 Task: Add or remove email addresses from the Safe Senders list in Outlook.
Action: Mouse moved to (141, 87)
Screenshot: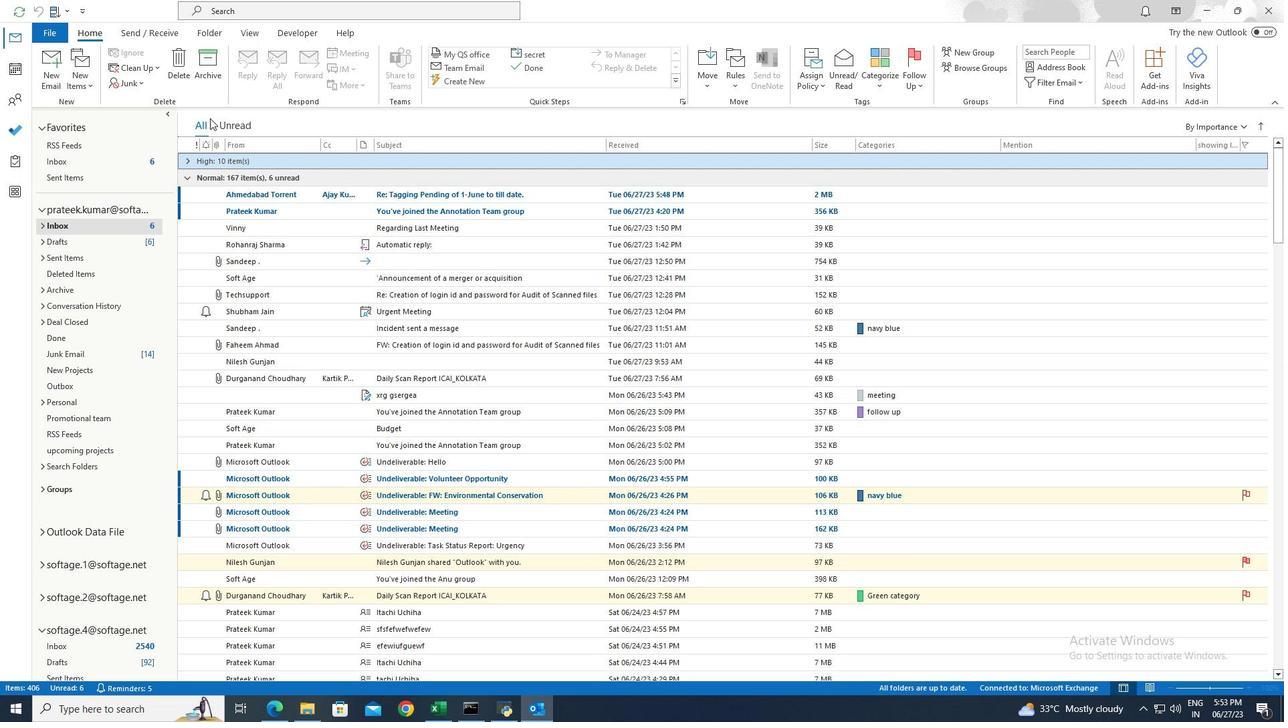 
Action: Mouse pressed left at (141, 87)
Screenshot: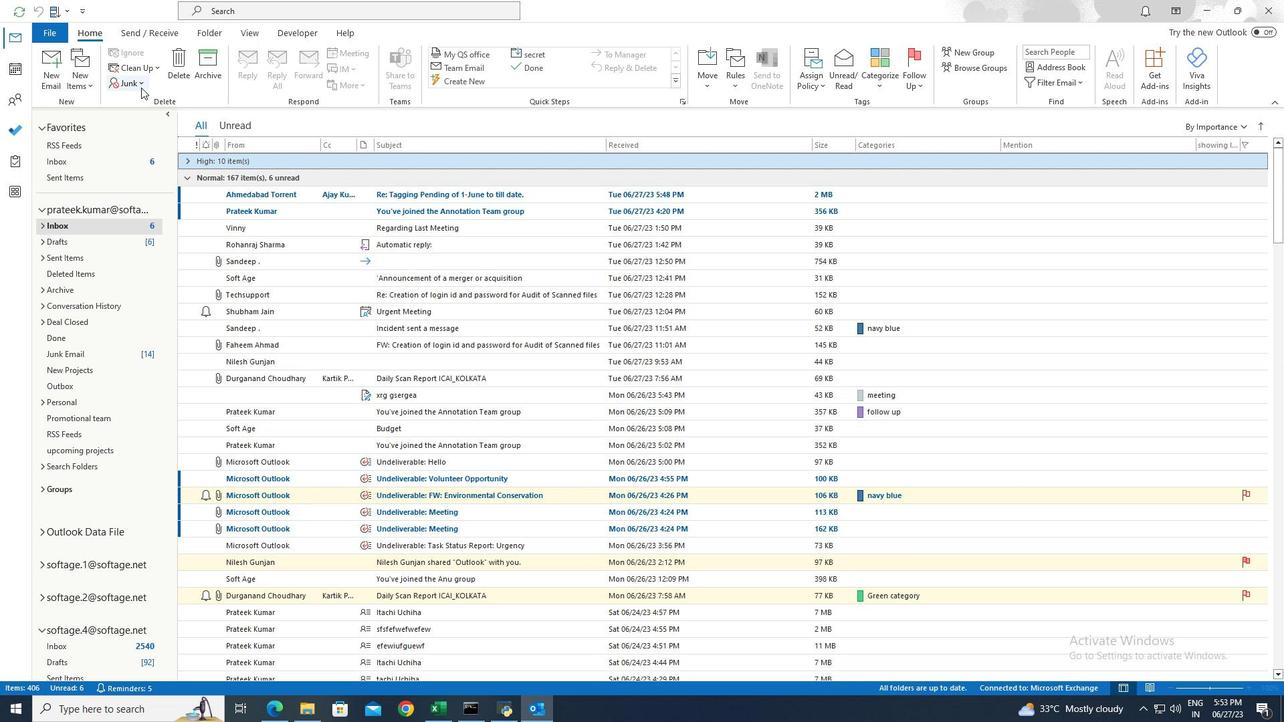 
Action: Mouse moved to (145, 206)
Screenshot: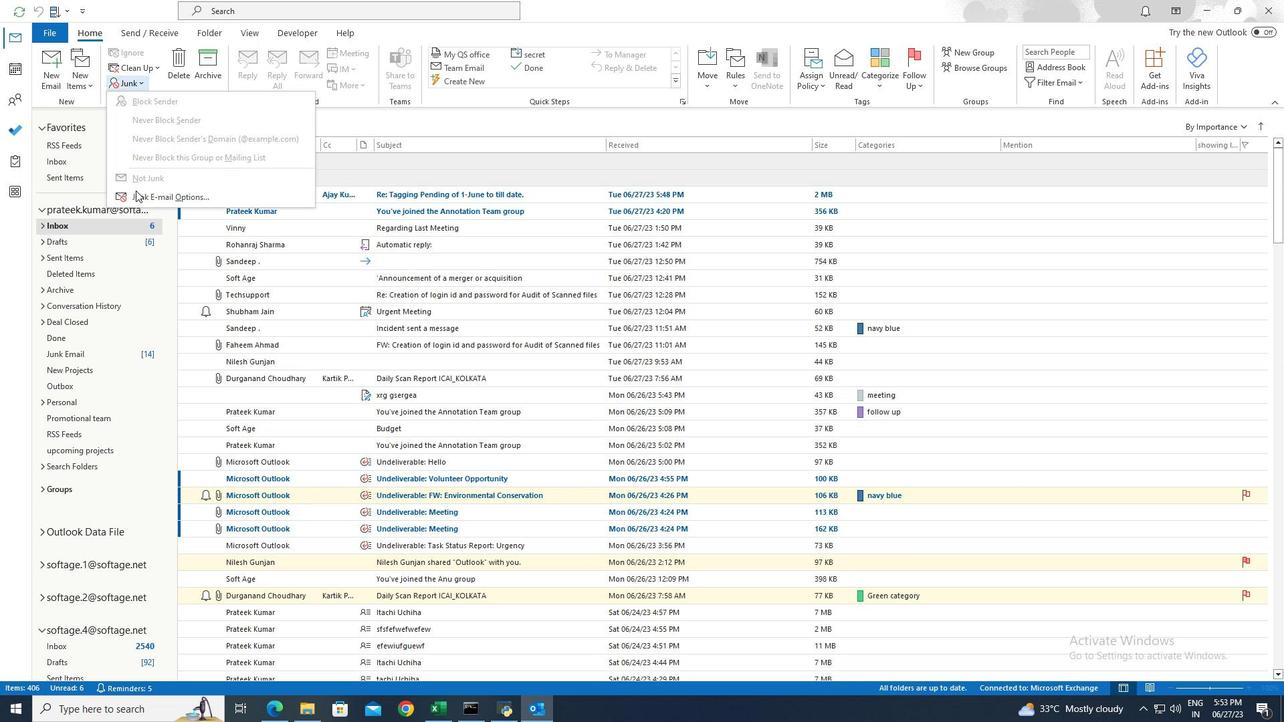
Action: Mouse pressed left at (145, 206)
Screenshot: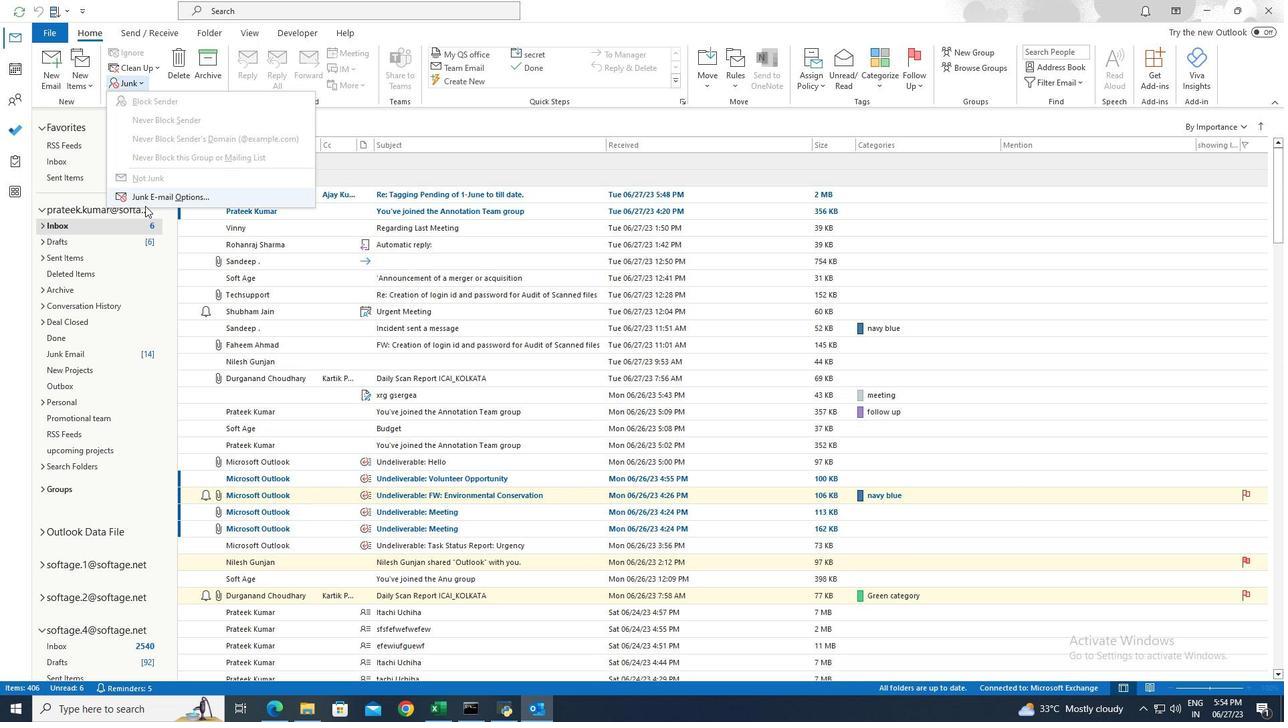 
Action: Mouse moved to (565, 202)
Screenshot: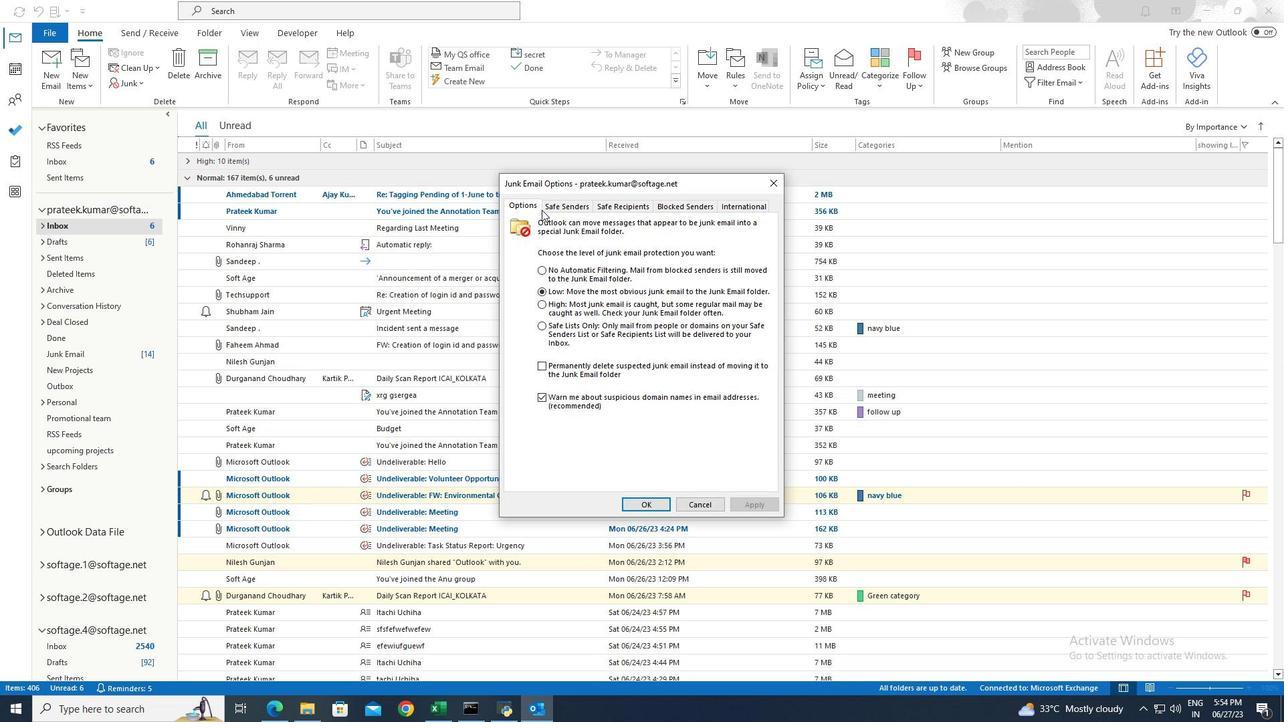 
Action: Mouse pressed left at (565, 202)
Screenshot: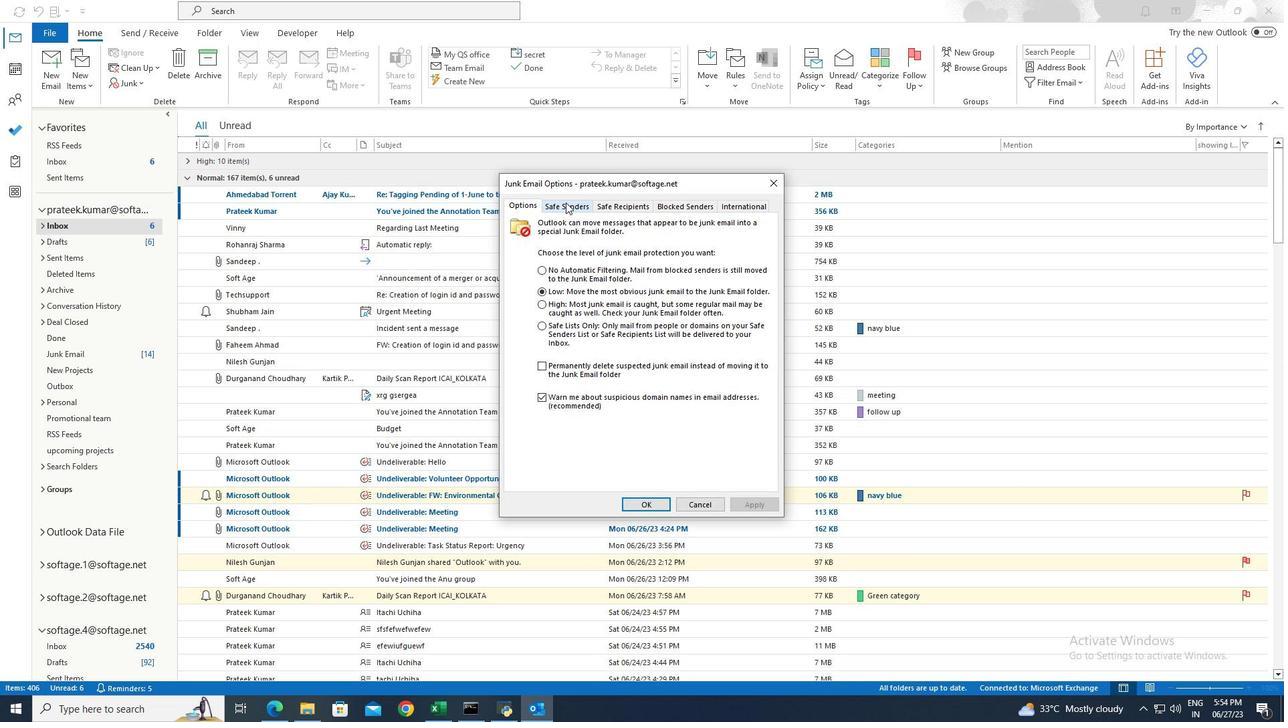 
Action: Mouse moved to (533, 373)
Screenshot: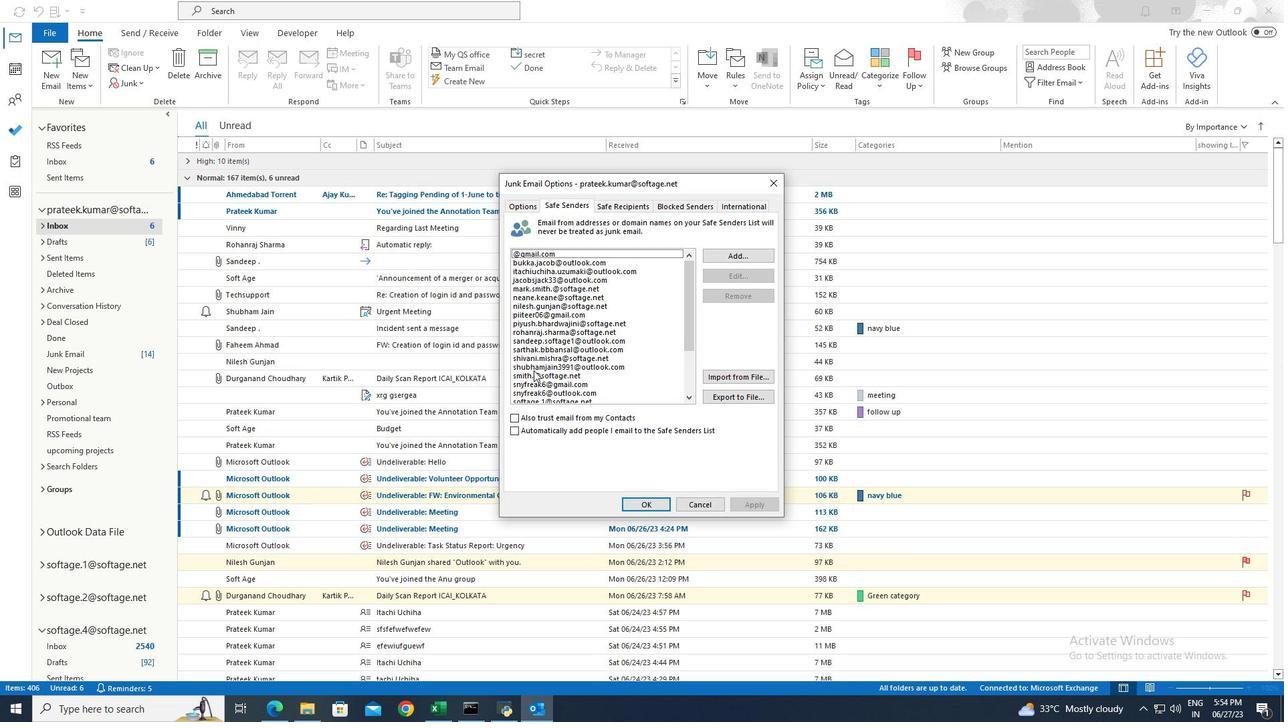 
Action: Mouse pressed left at (533, 373)
Screenshot: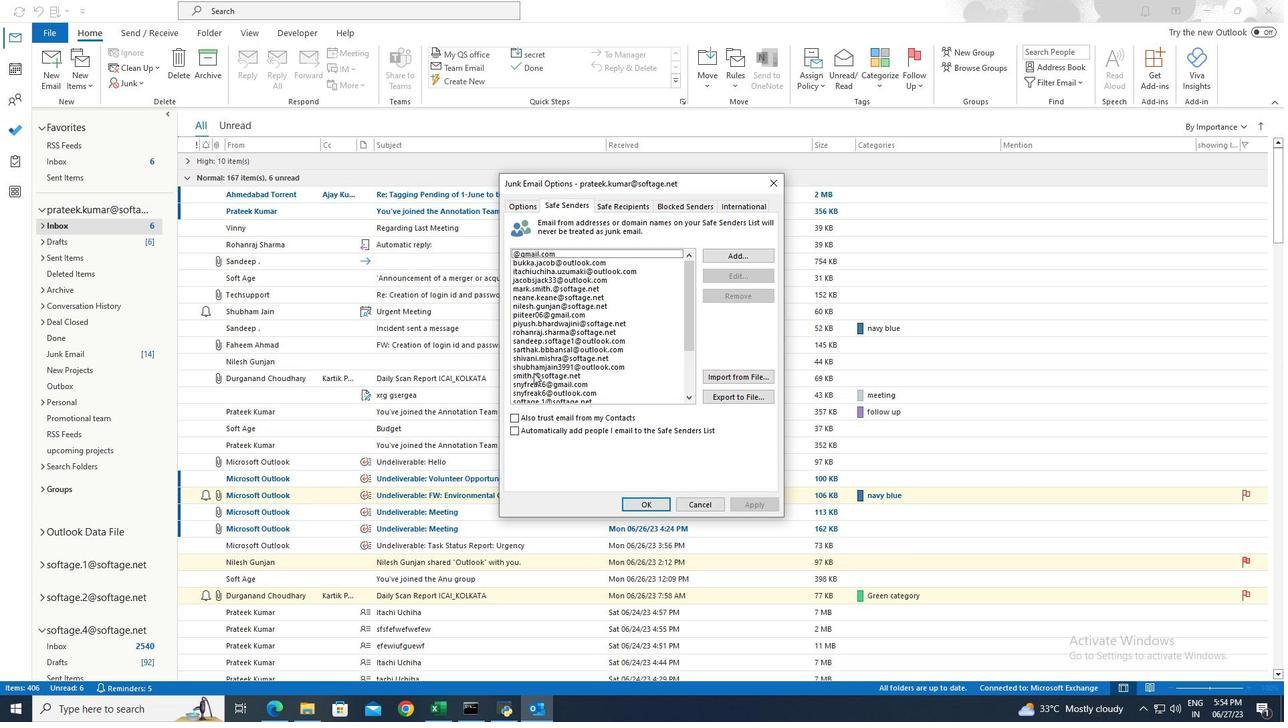 
Action: Mouse moved to (525, 430)
Screenshot: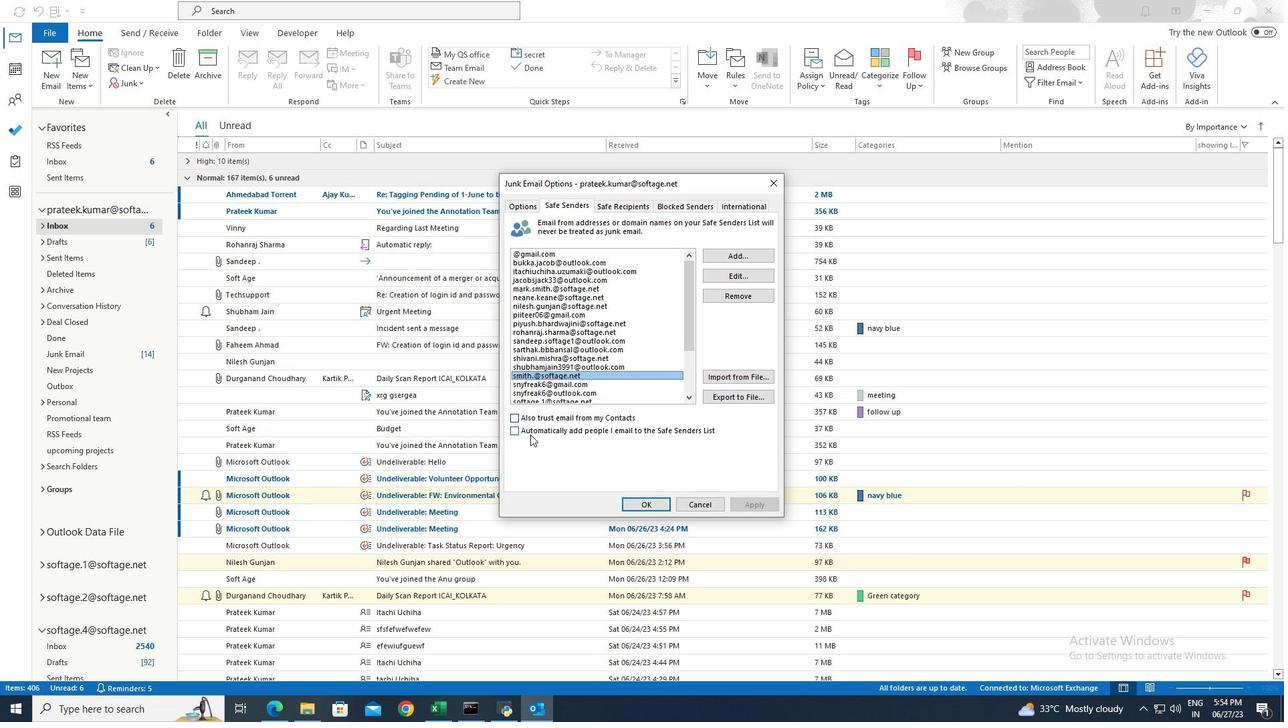 
Action: Mouse pressed left at (525, 430)
Screenshot: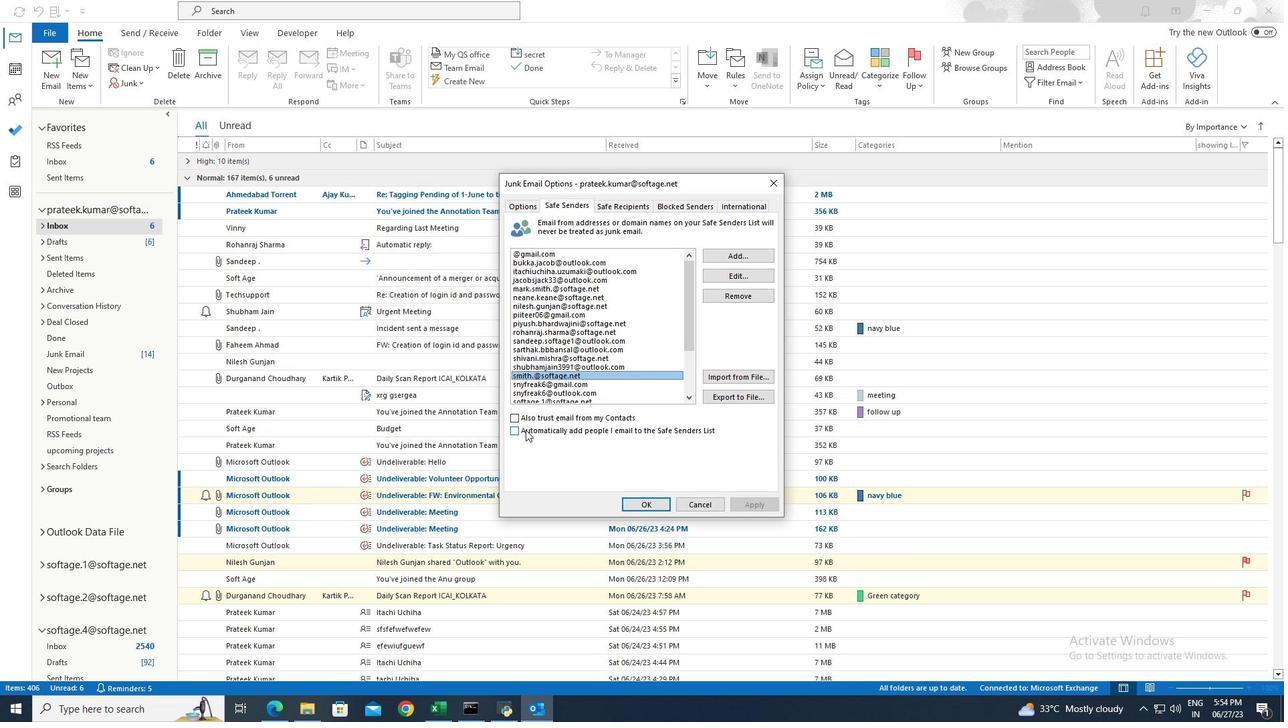 
Action: Mouse moved to (743, 501)
Screenshot: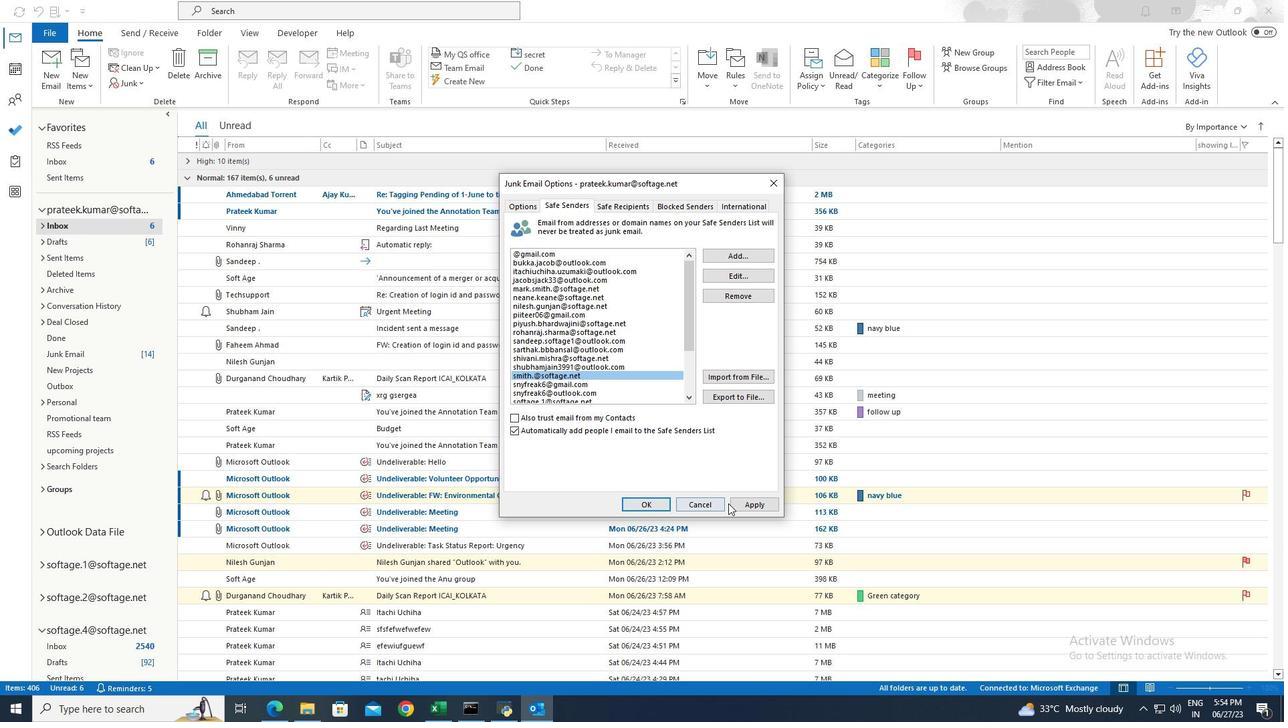 
Action: Mouse pressed left at (743, 501)
Screenshot: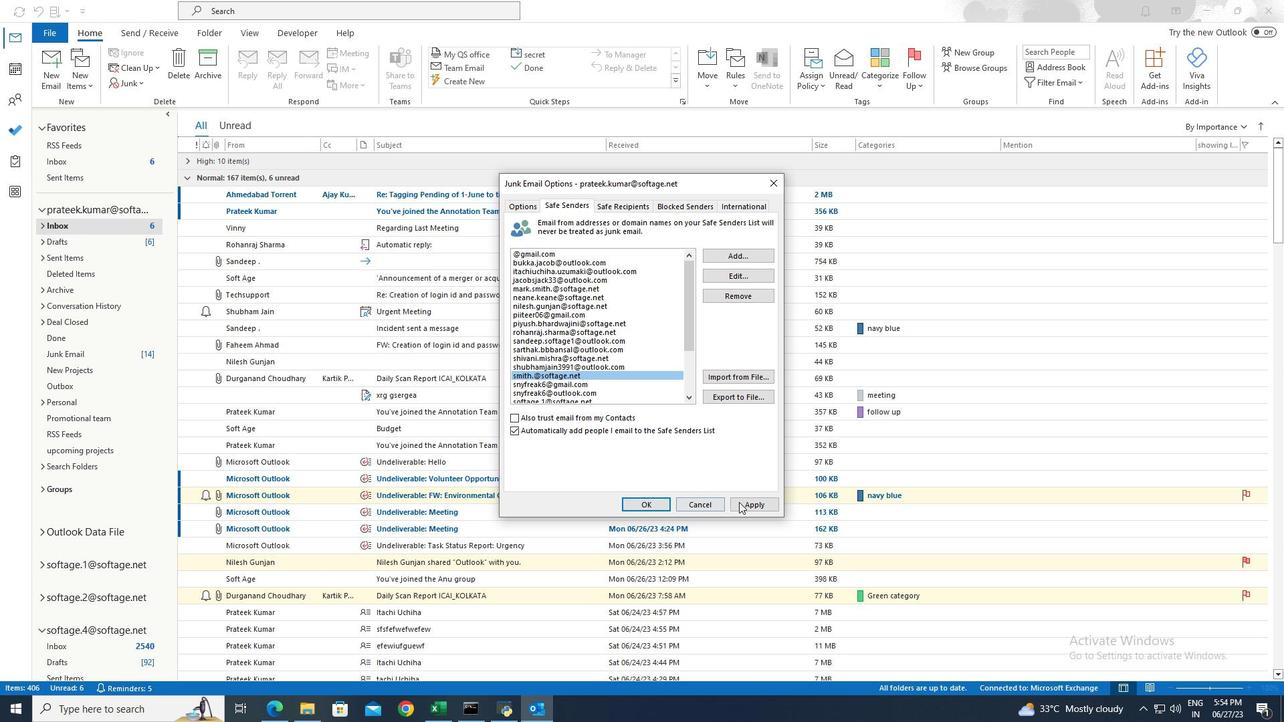 
Action: Mouse moved to (642, 500)
Screenshot: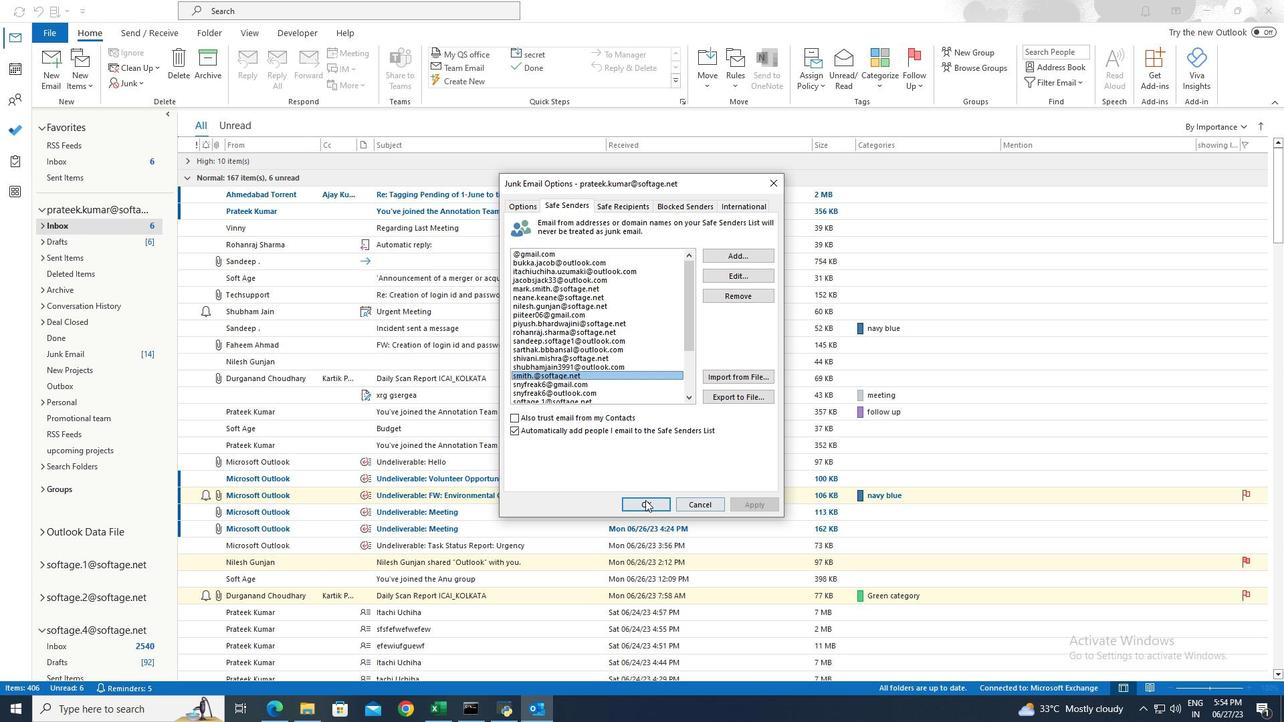 
Action: Mouse pressed left at (642, 500)
Screenshot: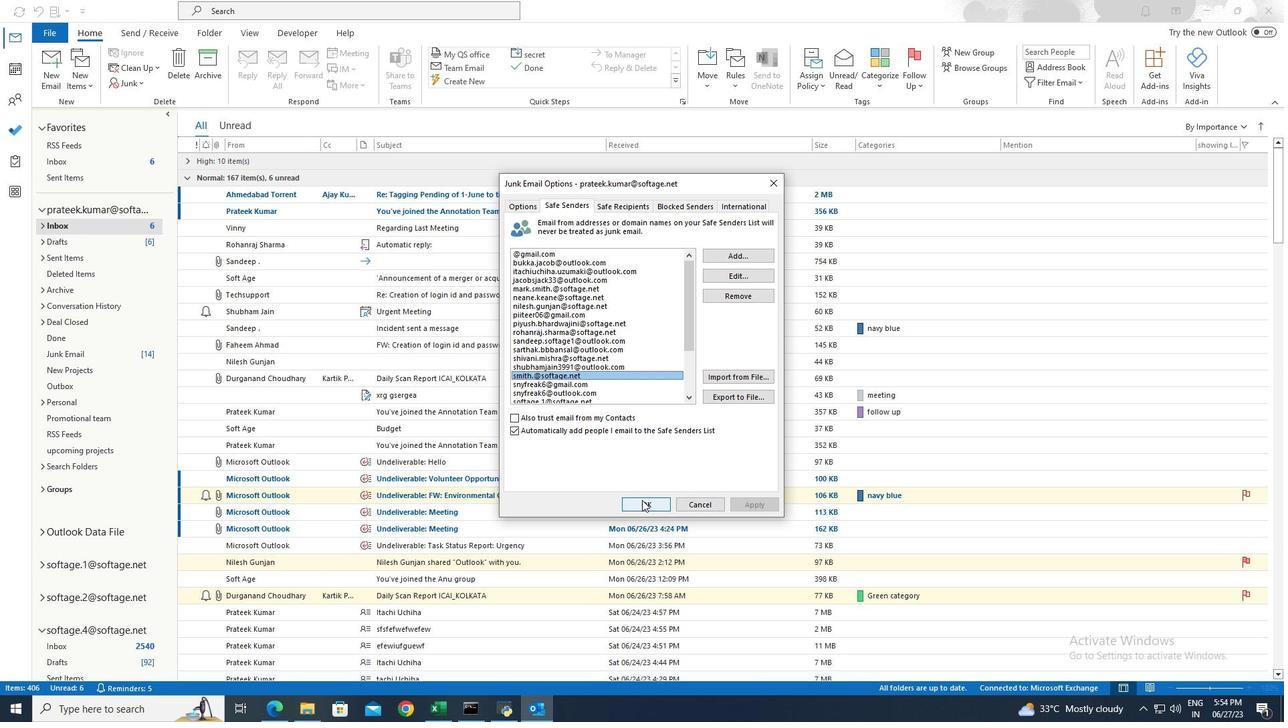 
Action: Mouse moved to (638, 498)
Screenshot: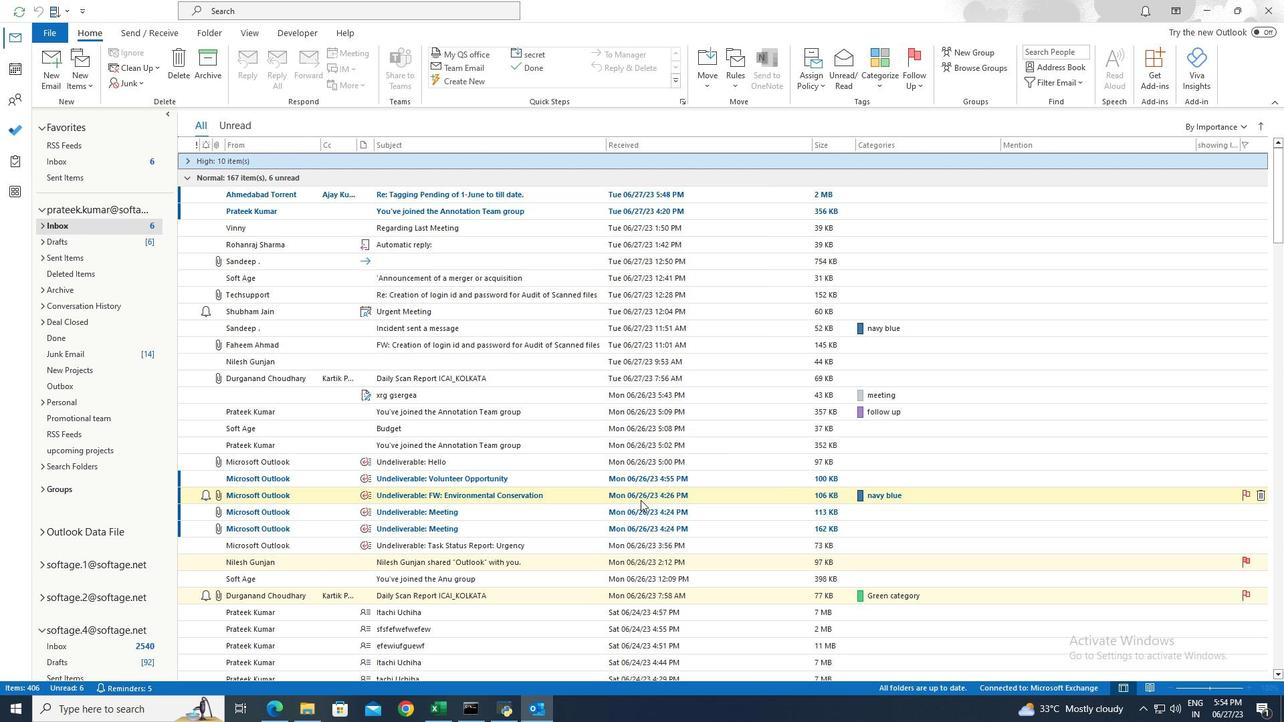 
